 Task: Discover art museums and galleries in Washington, DC, and Philadelphia, Pennsylvania.
Action: Mouse moved to (121, 89)
Screenshot: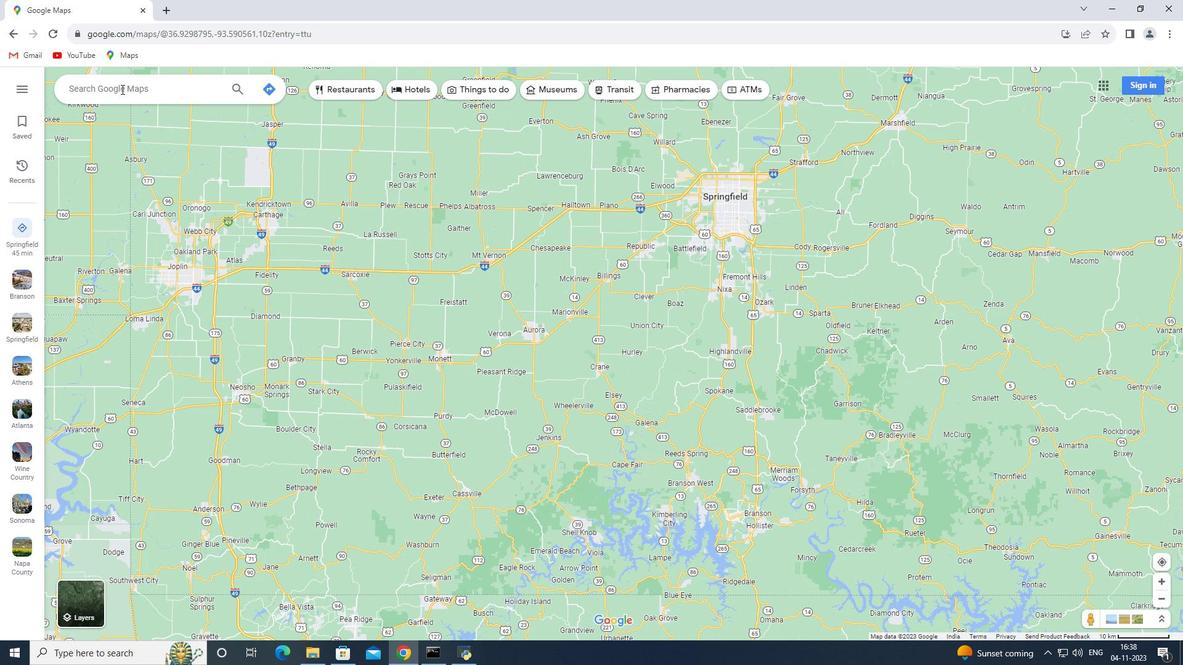 
Action: Mouse pressed left at (121, 89)
Screenshot: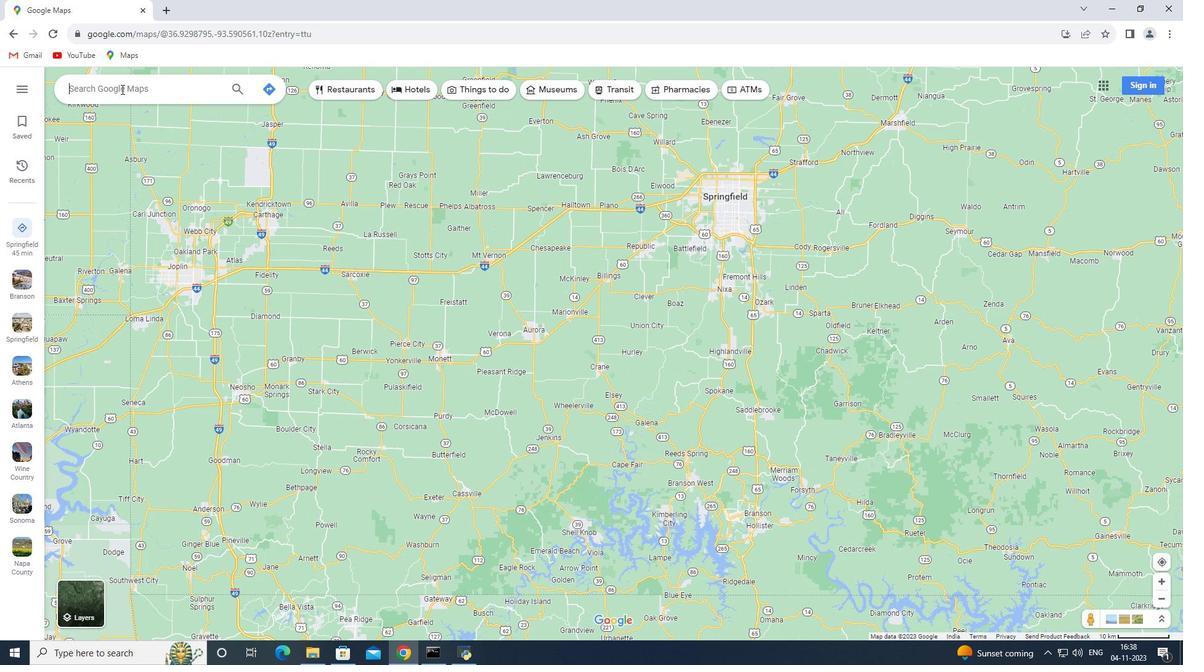 
Action: Key pressed <Key.shift>Washington,<Key.space><Key.shift>D<Key.shift>C<Key.enter>
Screenshot: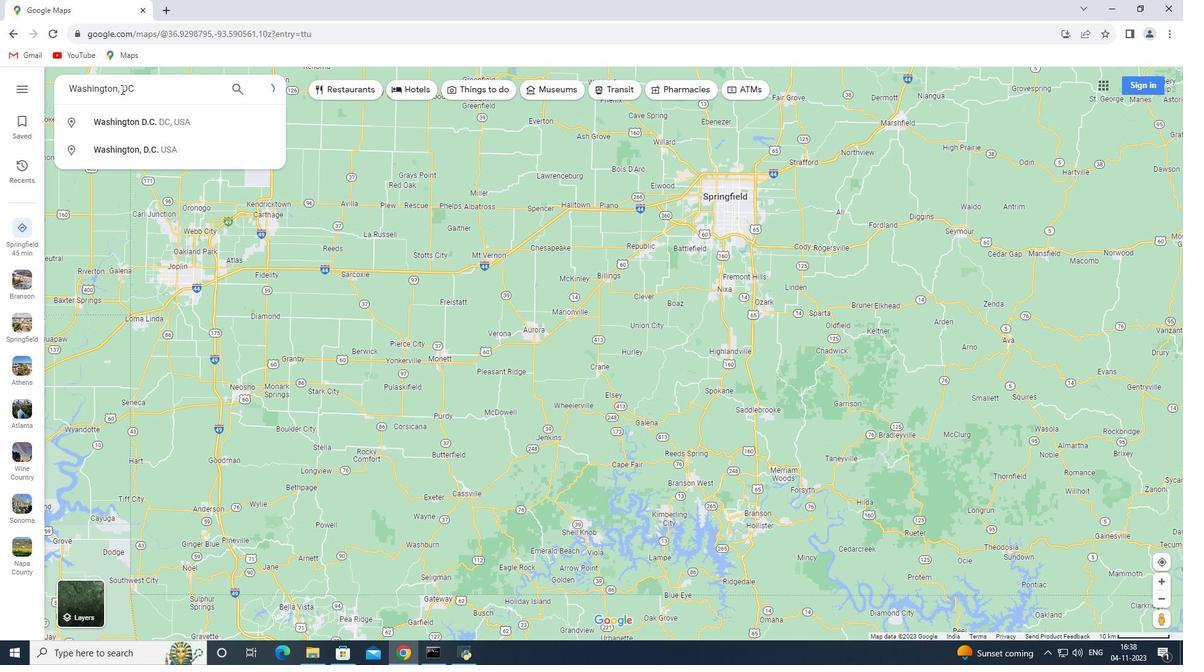 
Action: Mouse moved to (169, 294)
Screenshot: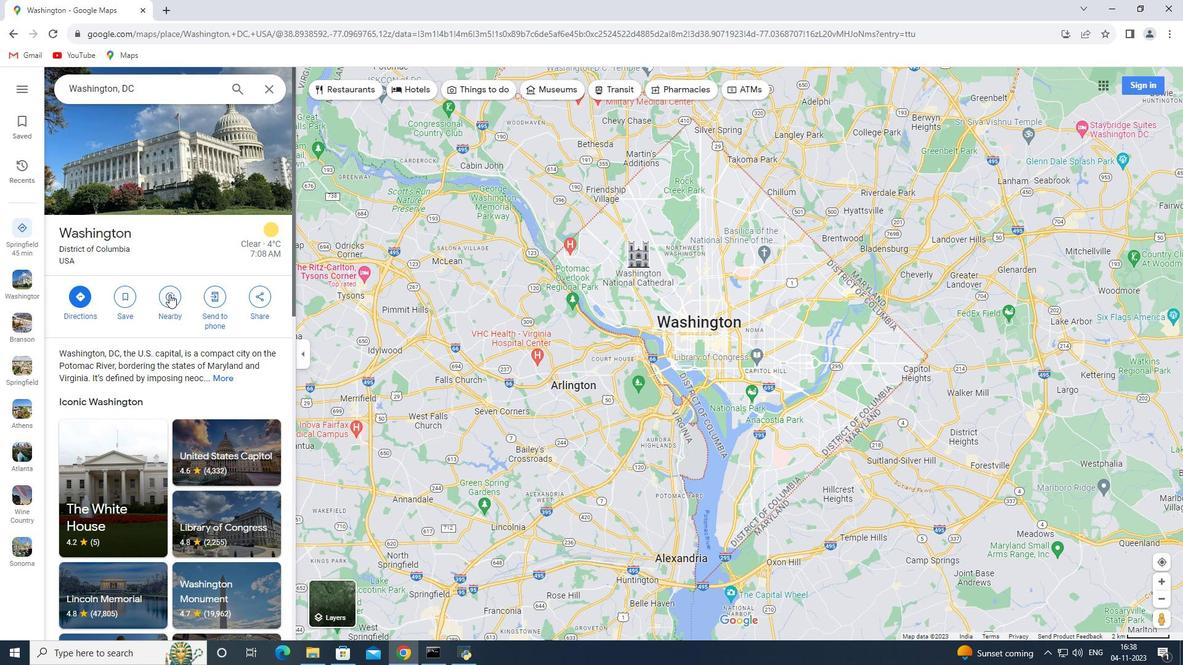 
Action: Mouse pressed left at (169, 294)
Screenshot: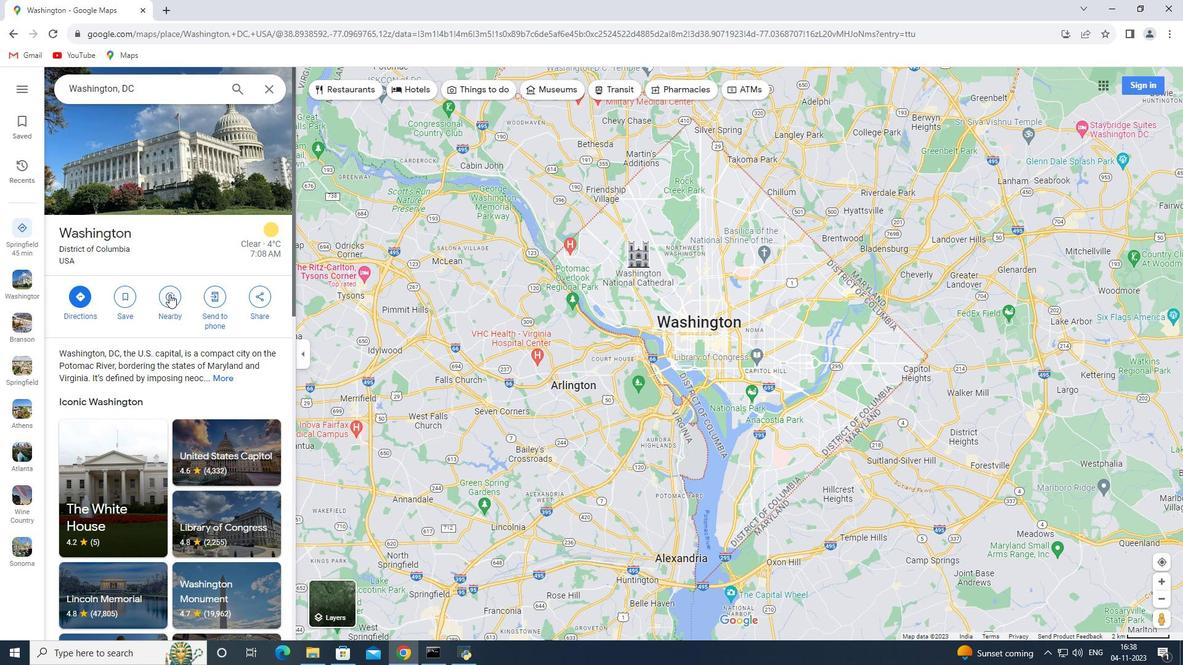
Action: Key pressed art<Key.space>museum
Screenshot: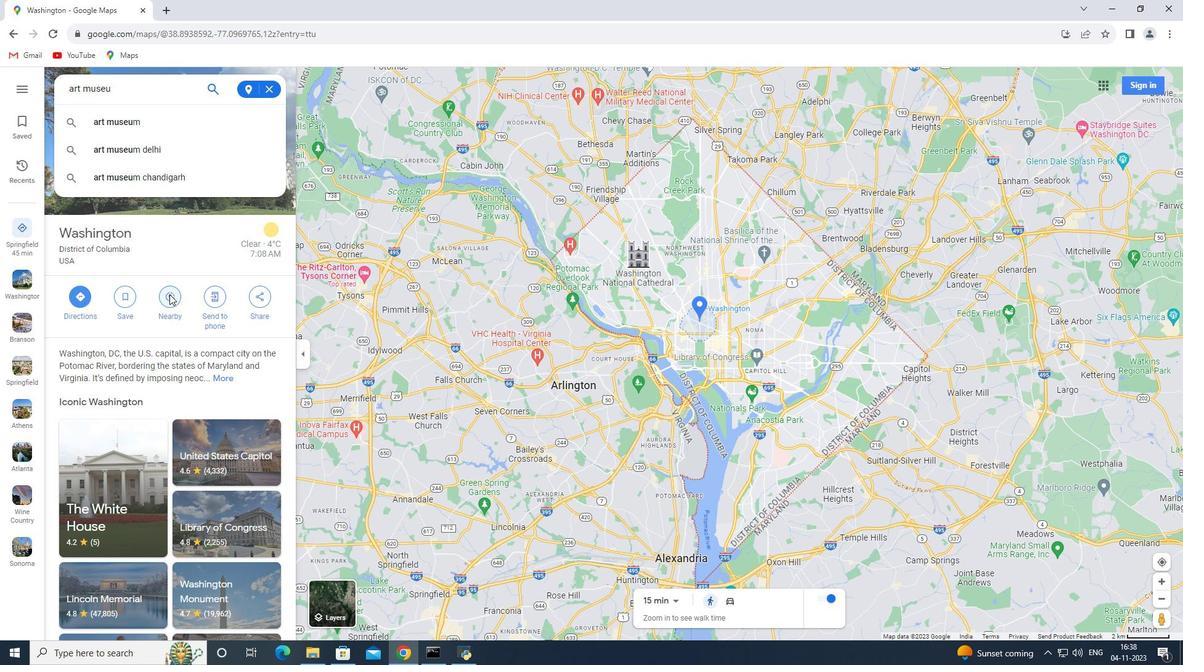 
Action: Mouse moved to (169, 294)
Screenshot: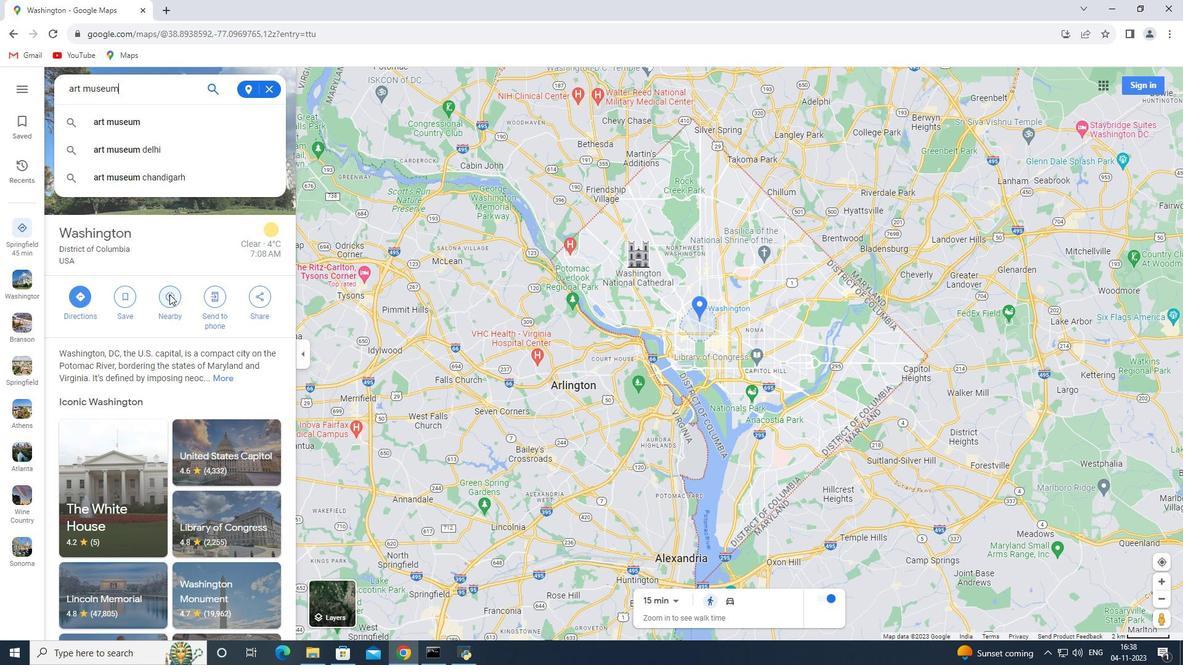 
Action: Key pressed <Key.space>and<Key.space>galleries<Key.enter>
Screenshot: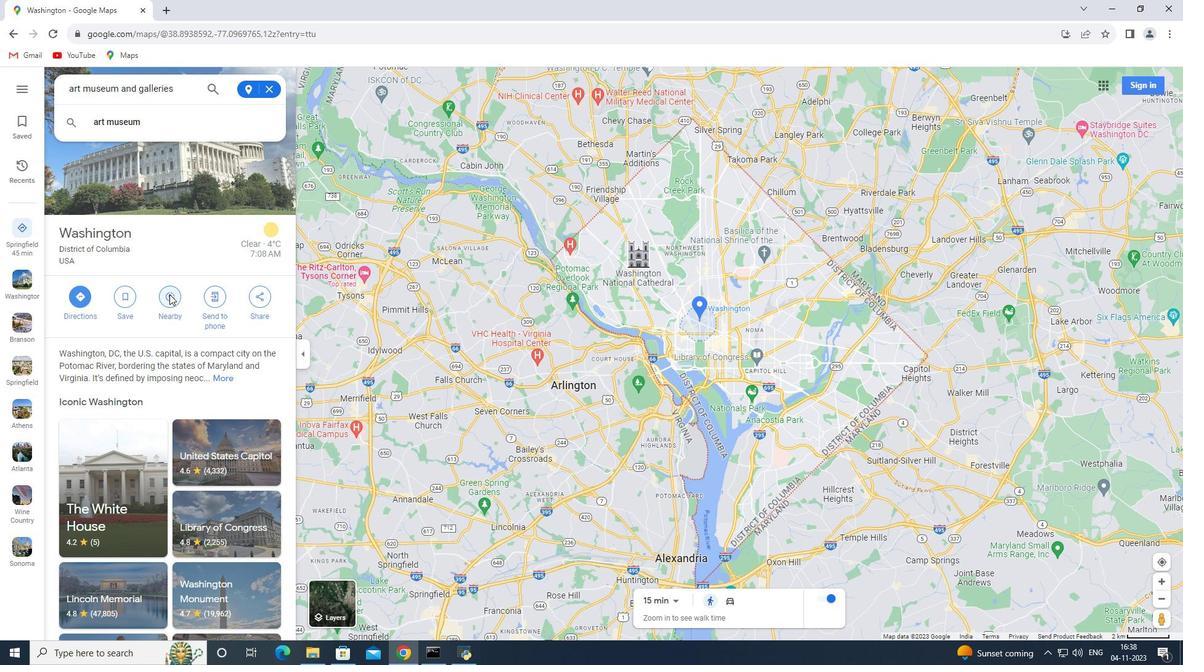 
Action: Mouse moved to (269, 86)
Screenshot: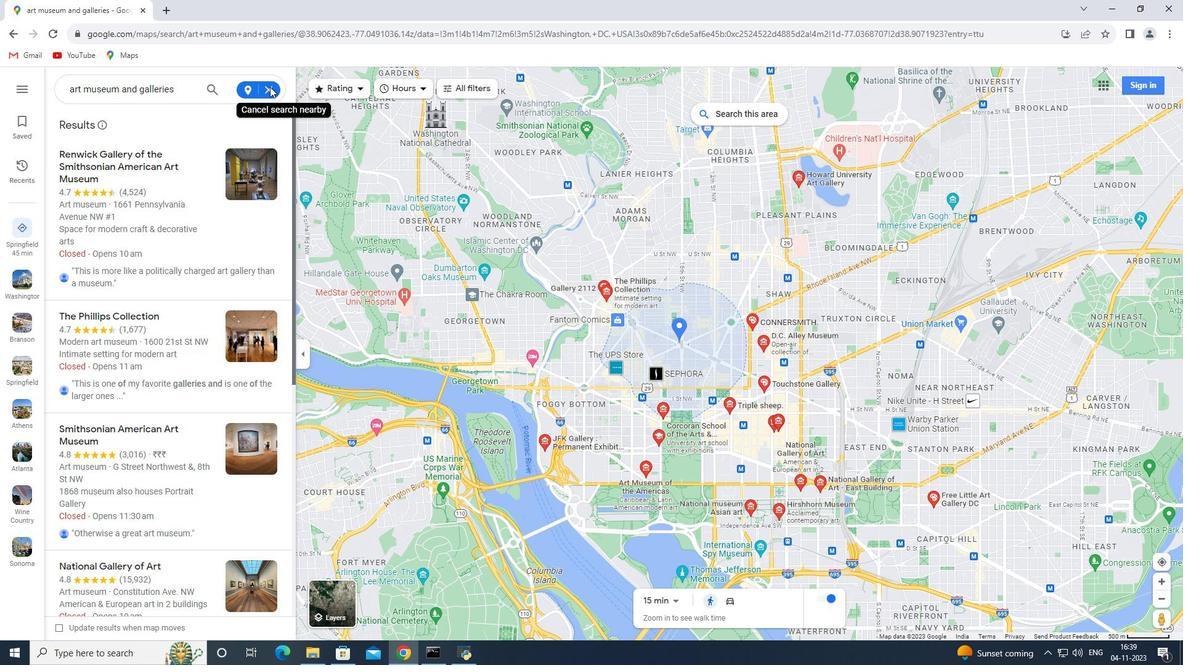 
Action: Mouse pressed left at (269, 86)
Screenshot: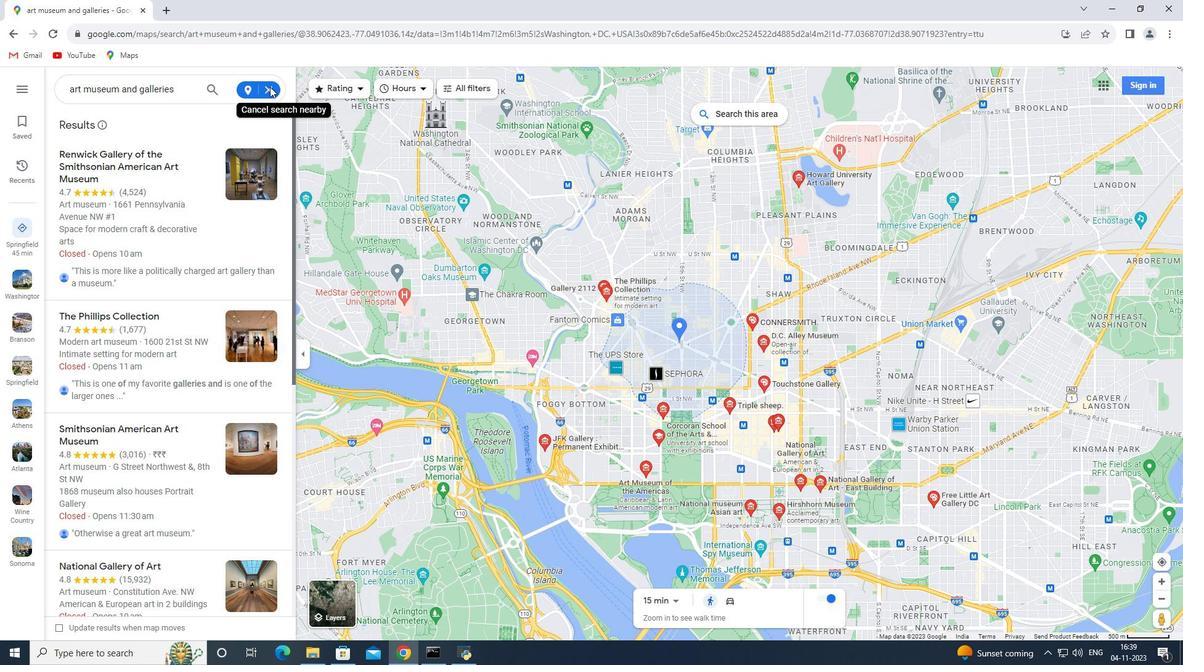 
Action: Mouse moved to (268, 86)
Screenshot: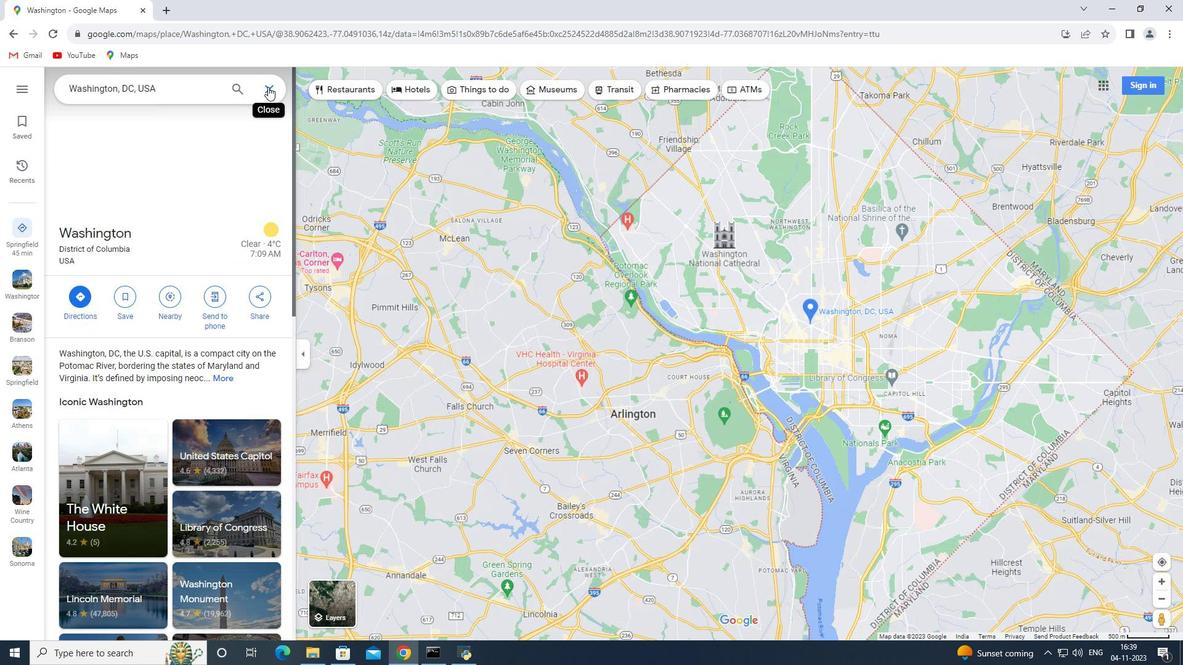 
Action: Mouse pressed left at (268, 86)
Screenshot: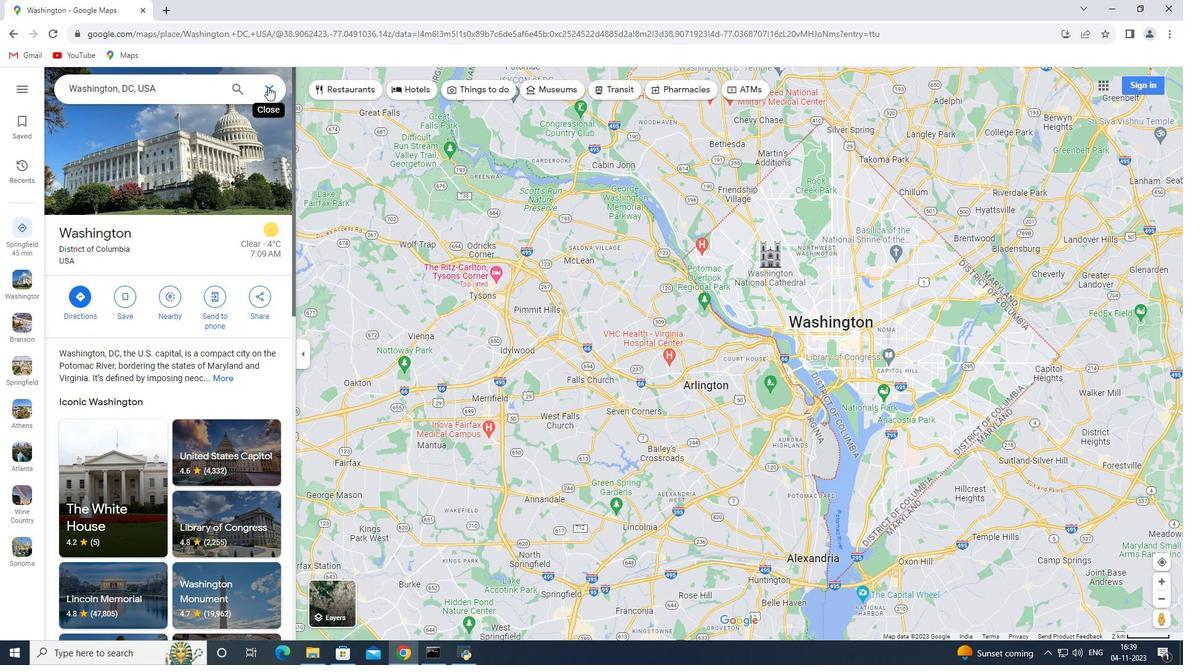 
Action: Mouse moved to (129, 88)
Screenshot: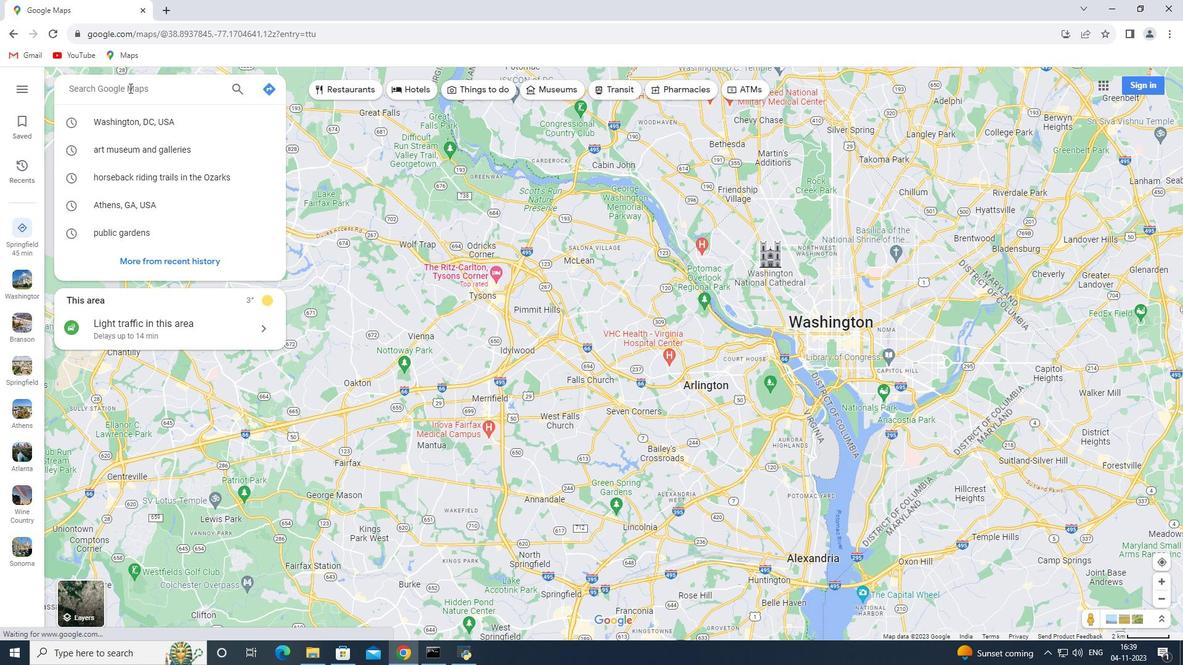 
Action: Key pressed <Key.shift>Philadelphia,<Key.space><Key.shift>Pennsylvania<Key.enter>
Screenshot: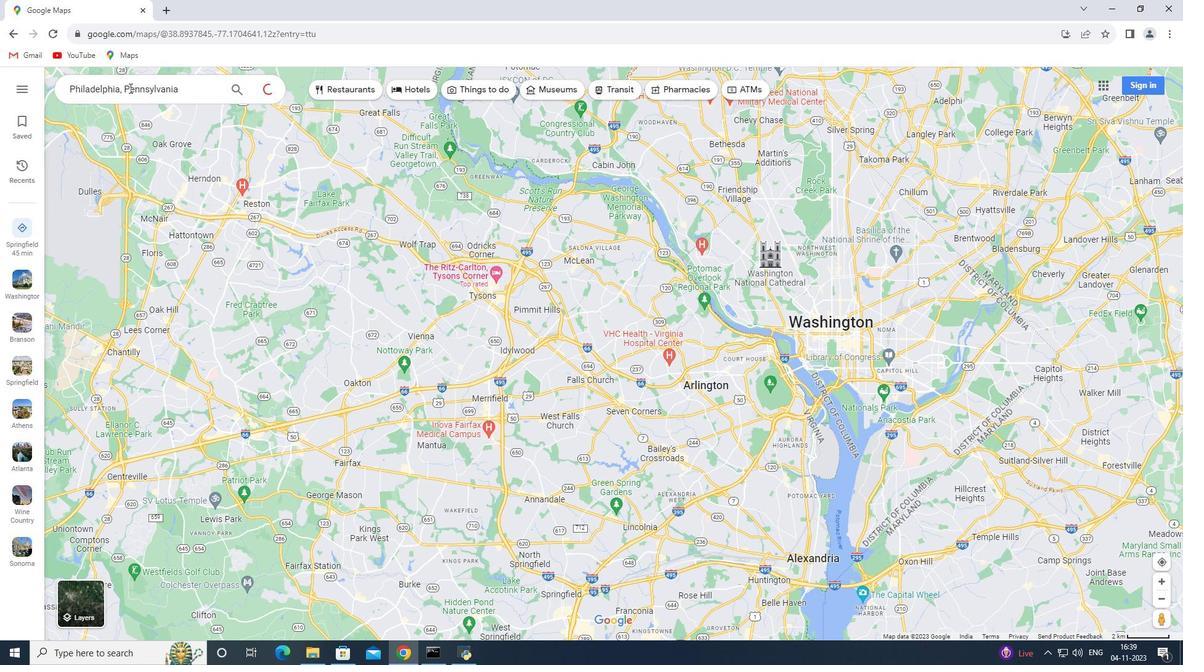 
Action: Mouse moved to (176, 300)
Screenshot: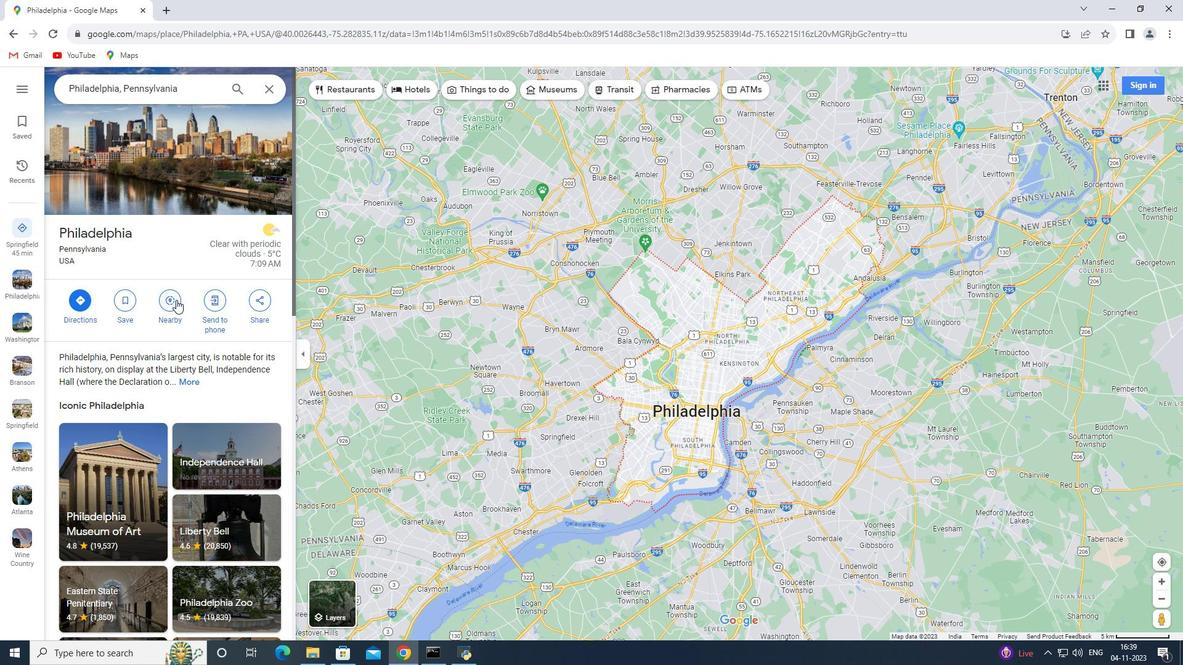 
Action: Mouse pressed left at (176, 300)
Screenshot: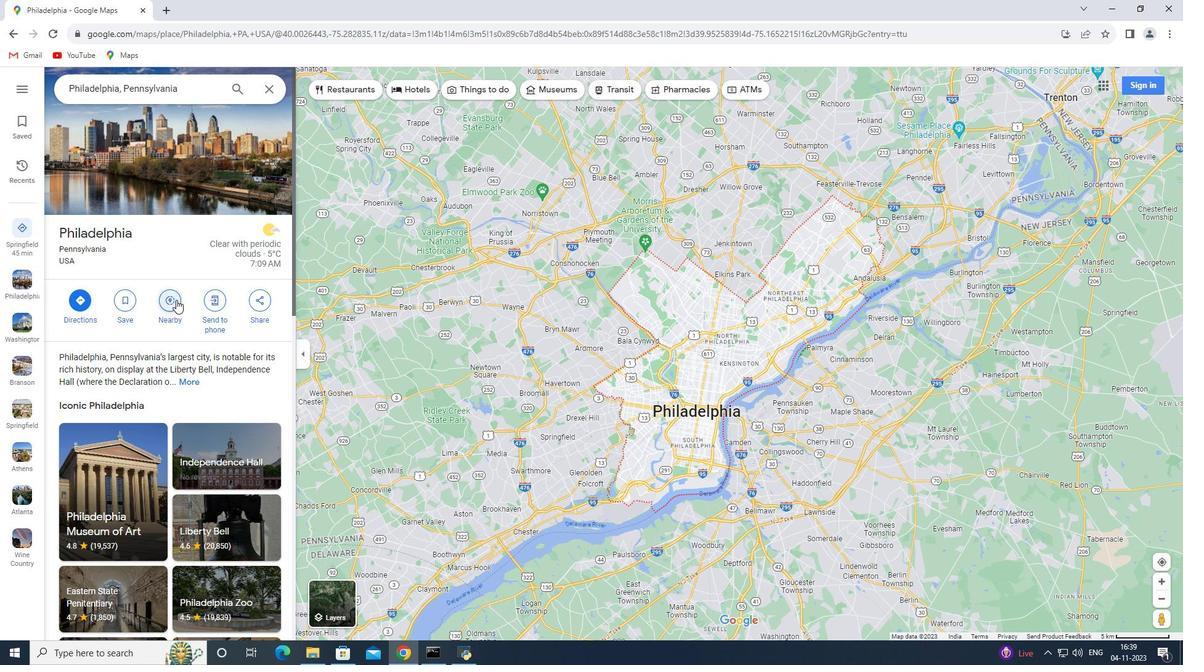 
Action: Key pressed art<Key.space>museum<Key.space>and<Key.space>galleries<Key.enter>
Screenshot: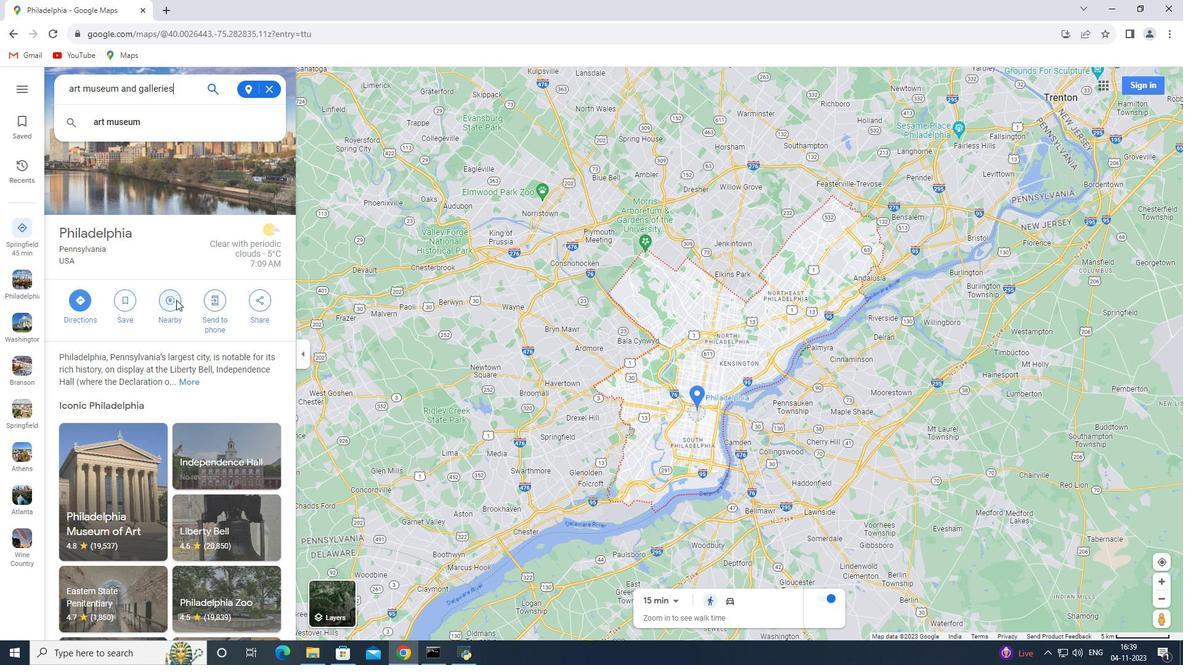 
